 Task: Create a calendar event titled 'meeting' on May 19, 2023, from 11 AM to 12 PM.
Action: Mouse moved to (459, 753)
Screenshot: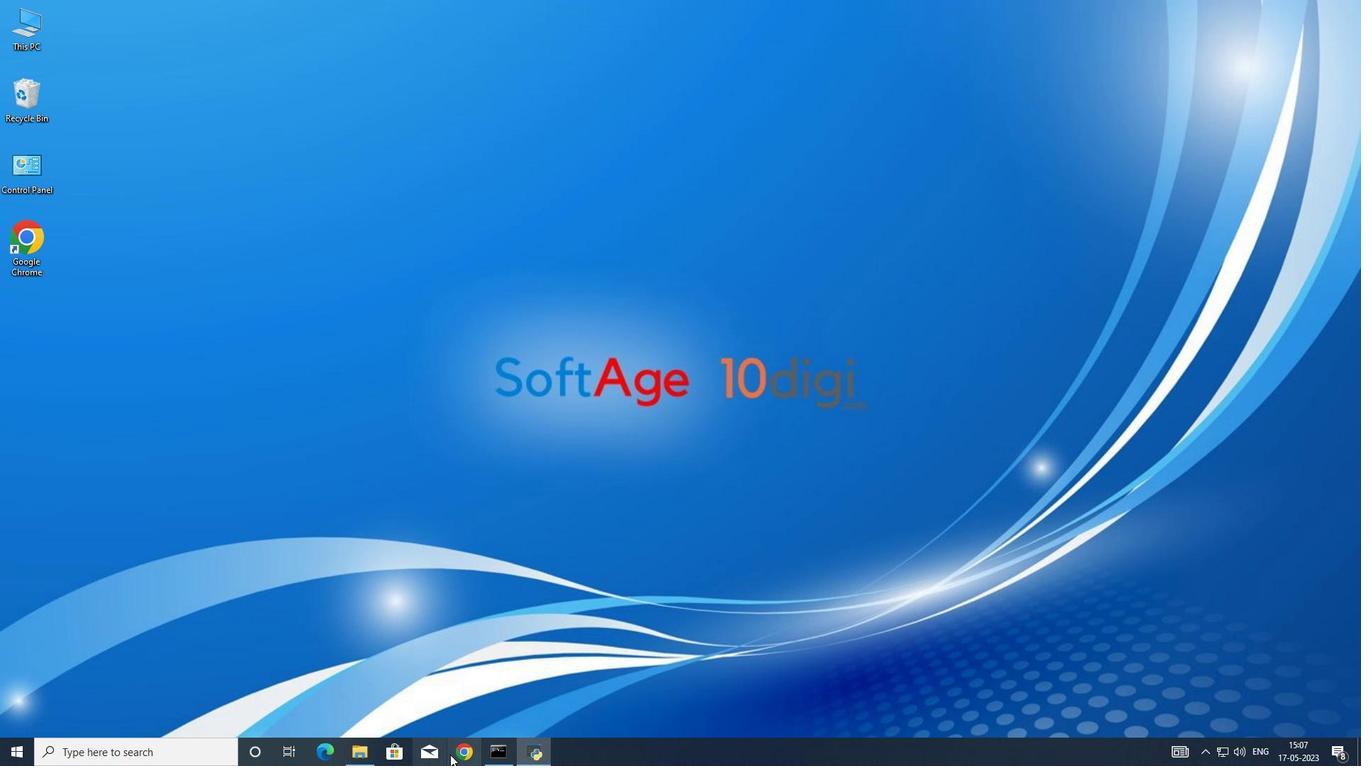 
Action: Mouse pressed left at (459, 753)
Screenshot: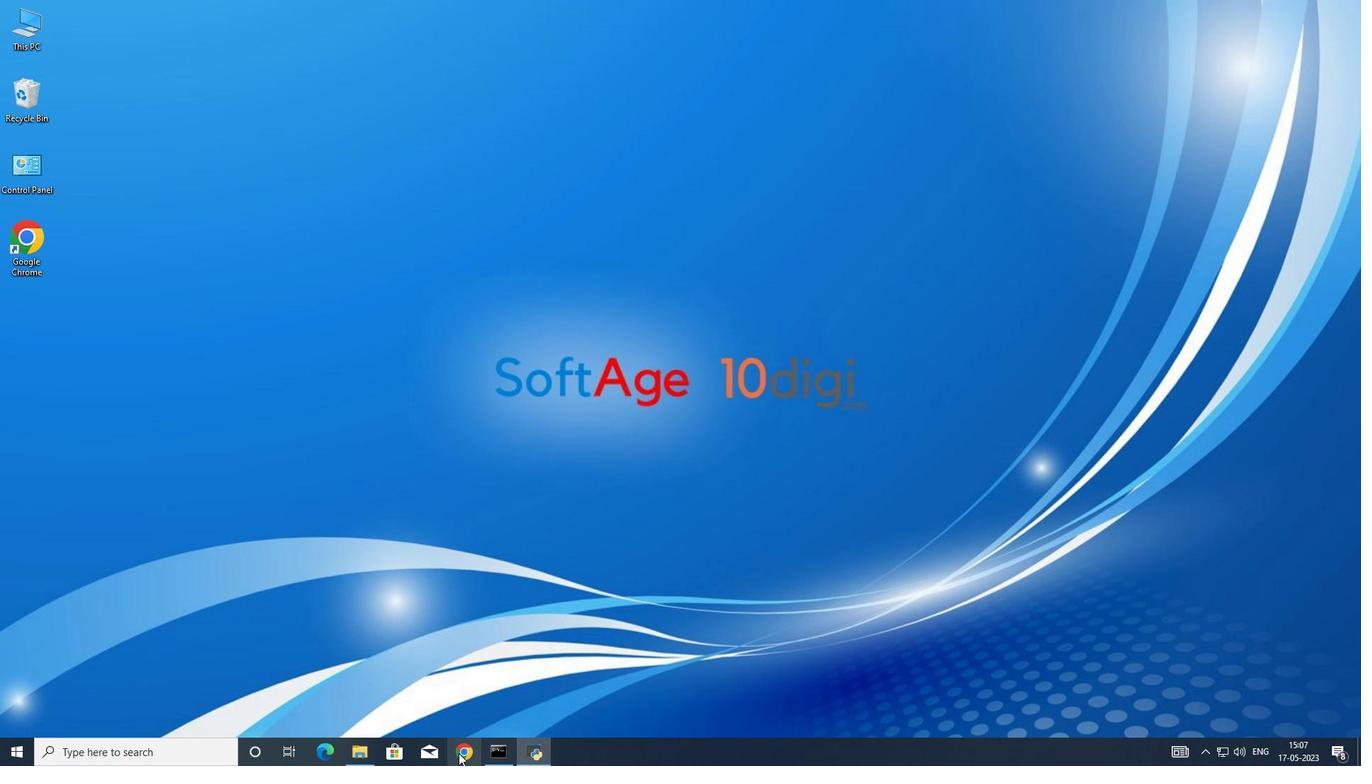 
Action: Mouse moved to (1301, 95)
Screenshot: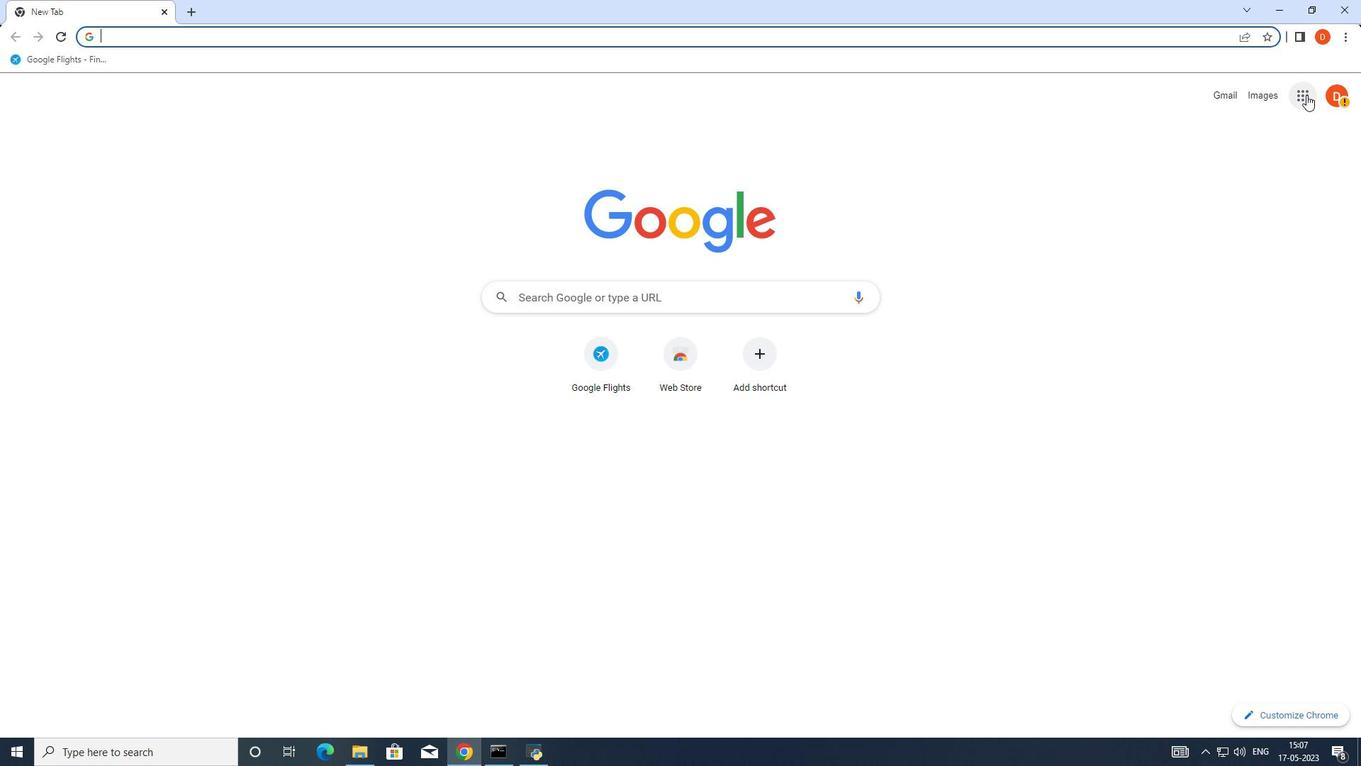 
Action: Mouse pressed left at (1301, 95)
Screenshot: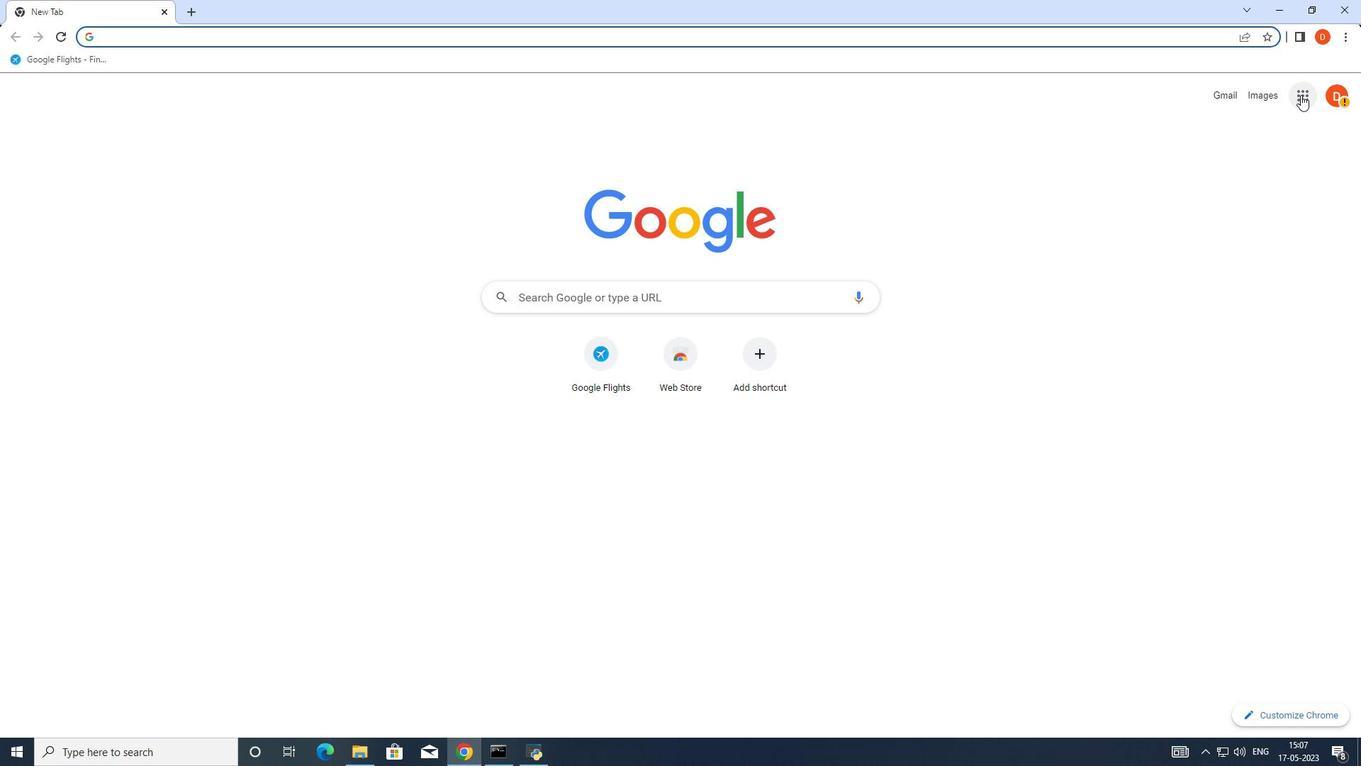 
Action: Mouse moved to (1322, 354)
Screenshot: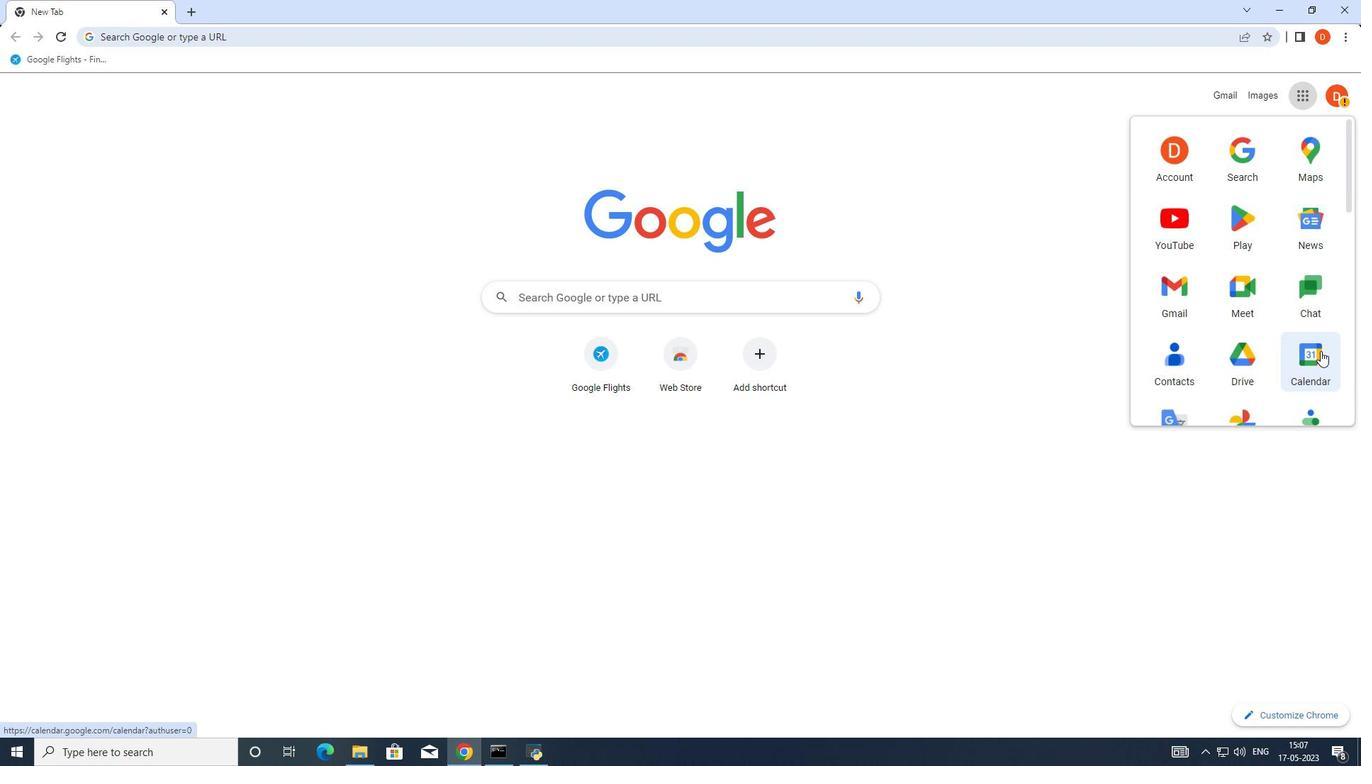 
Action: Mouse pressed left at (1322, 354)
Screenshot: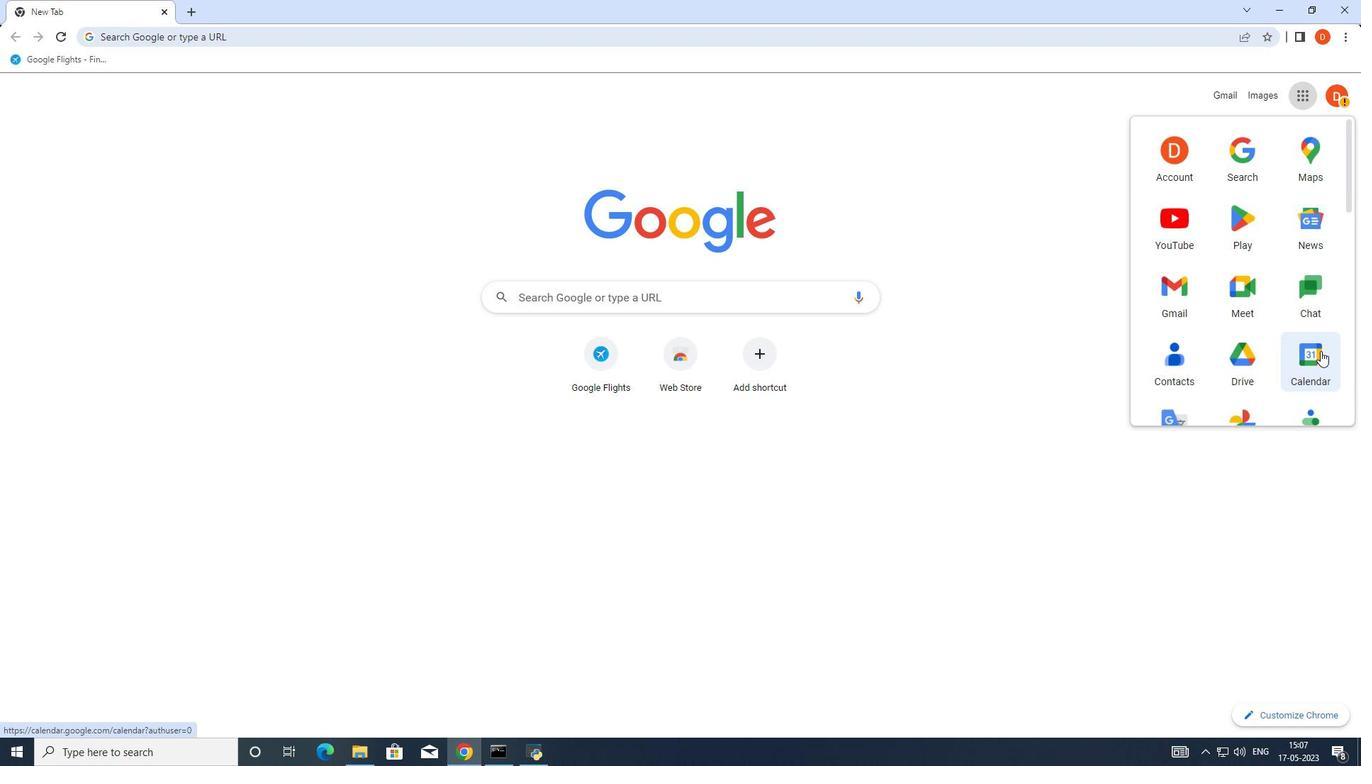 
Action: Mouse moved to (29, 447)
Screenshot: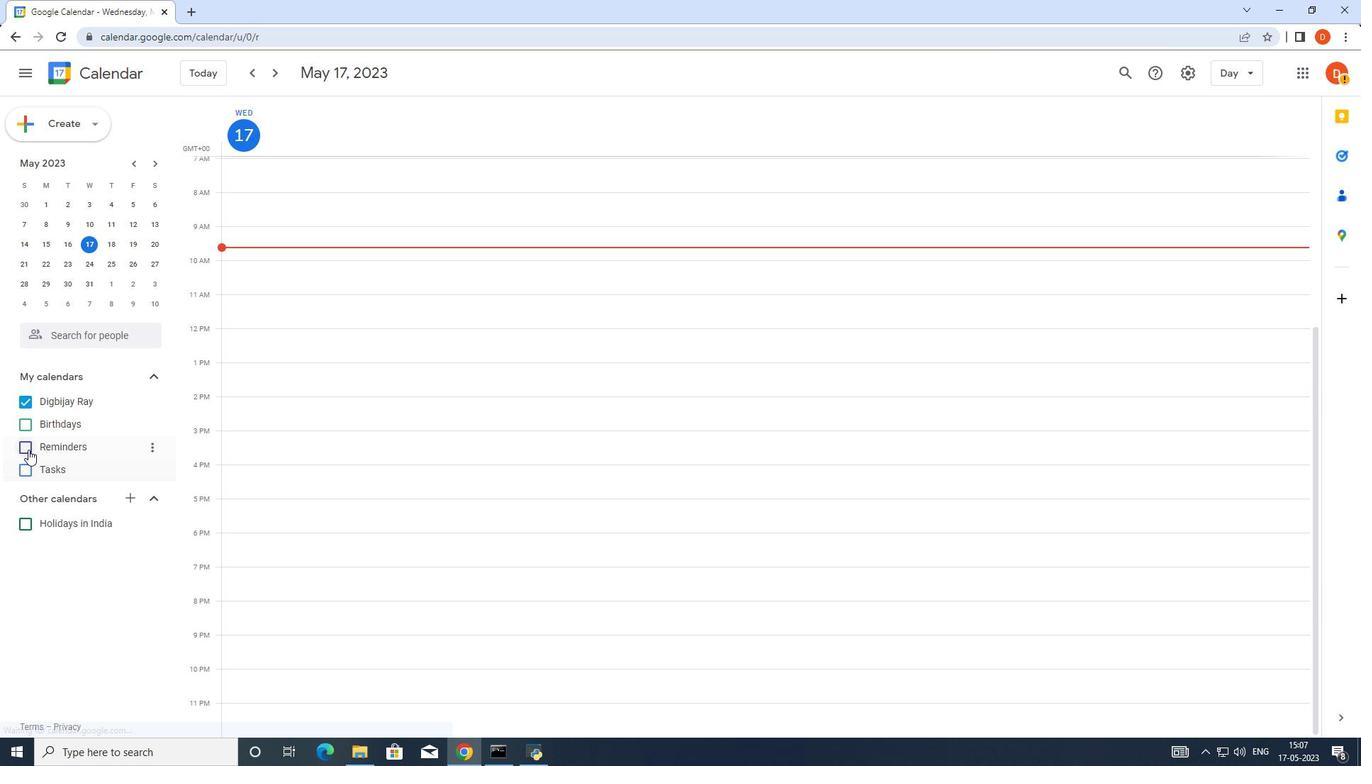 
Action: Mouse pressed left at (29, 447)
Screenshot: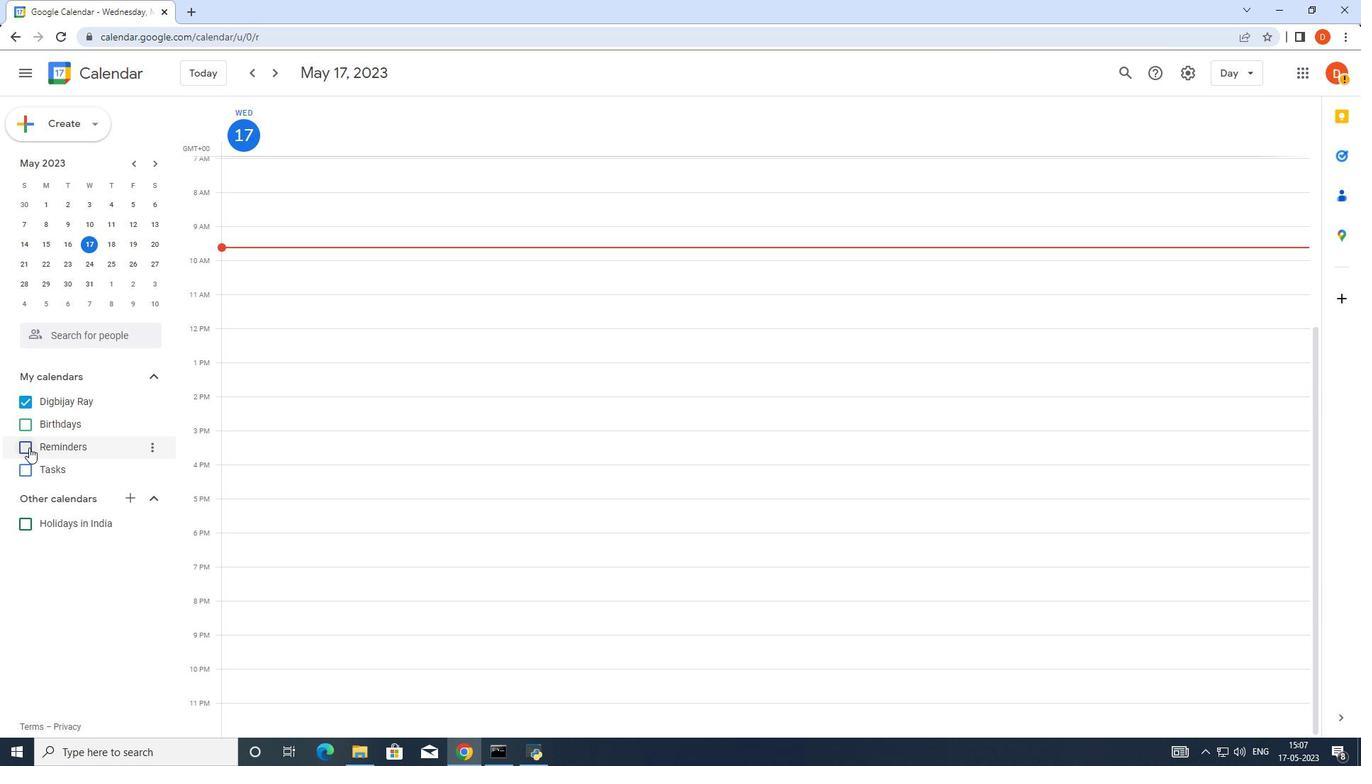 
Action: Mouse moved to (135, 248)
Screenshot: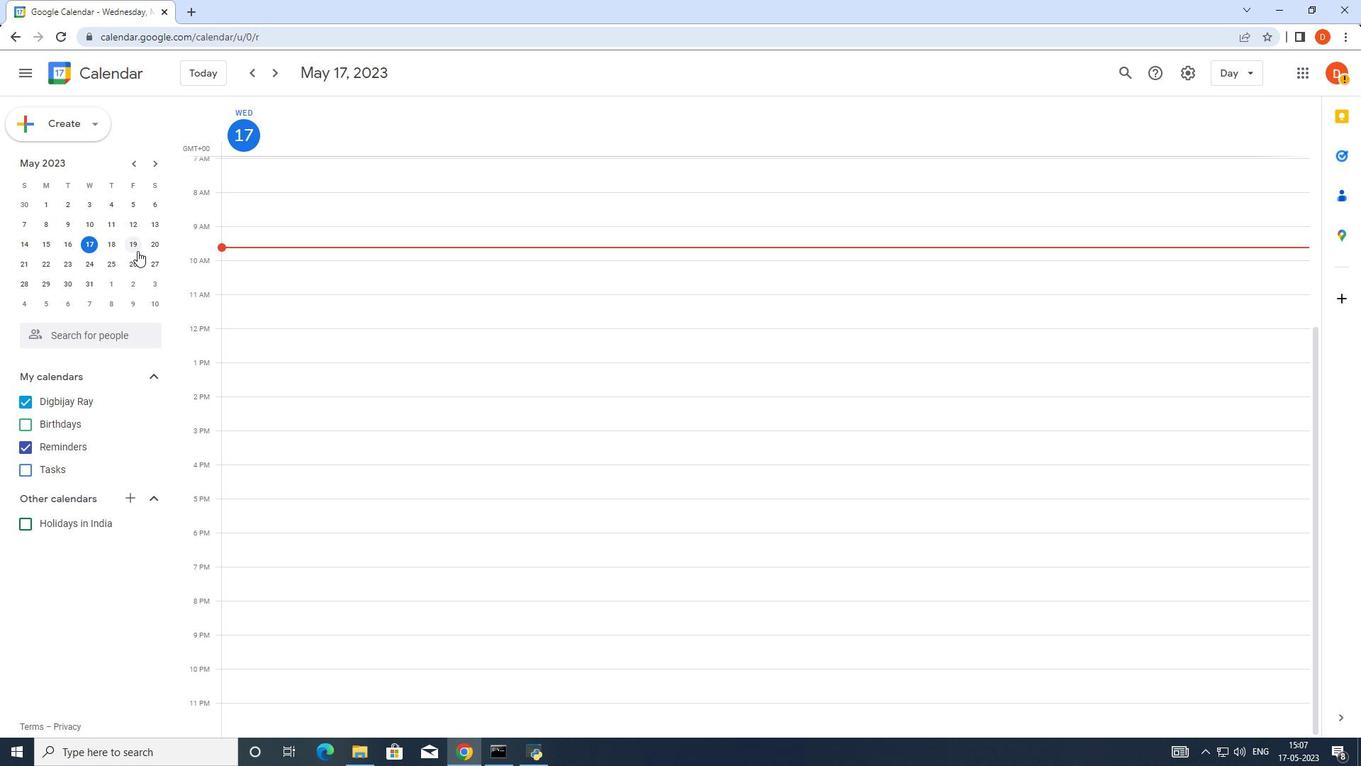 
Action: Mouse pressed left at (135, 248)
Screenshot: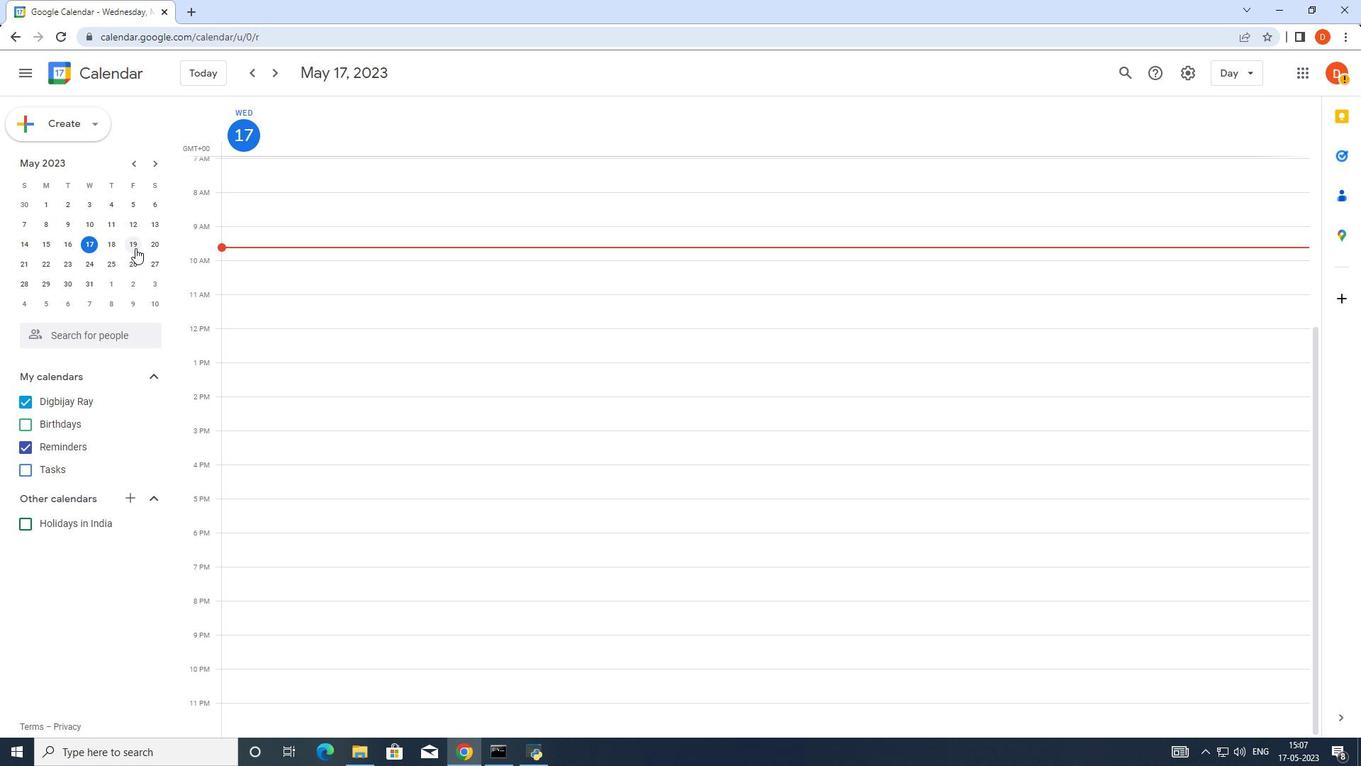 
Action: Mouse moved to (209, 295)
Screenshot: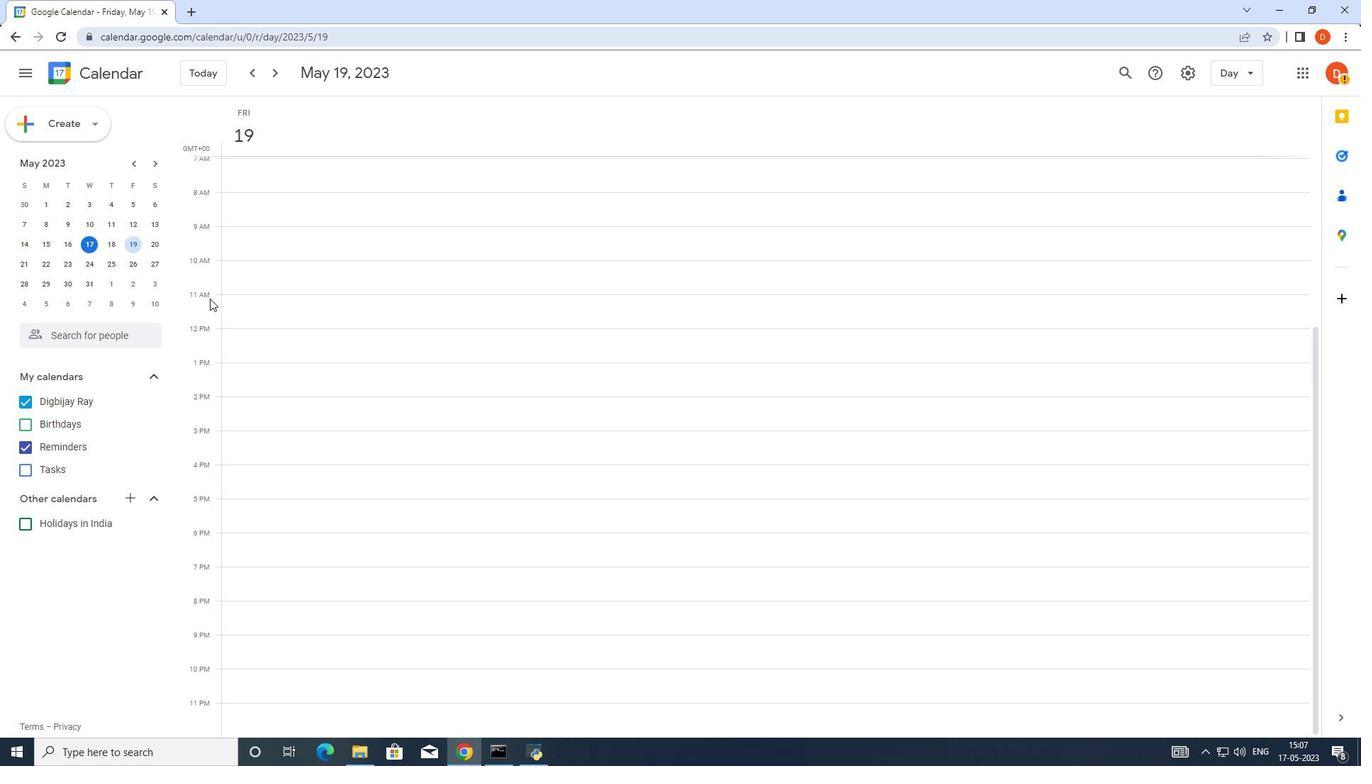 
Action: Mouse pressed left at (209, 295)
Screenshot: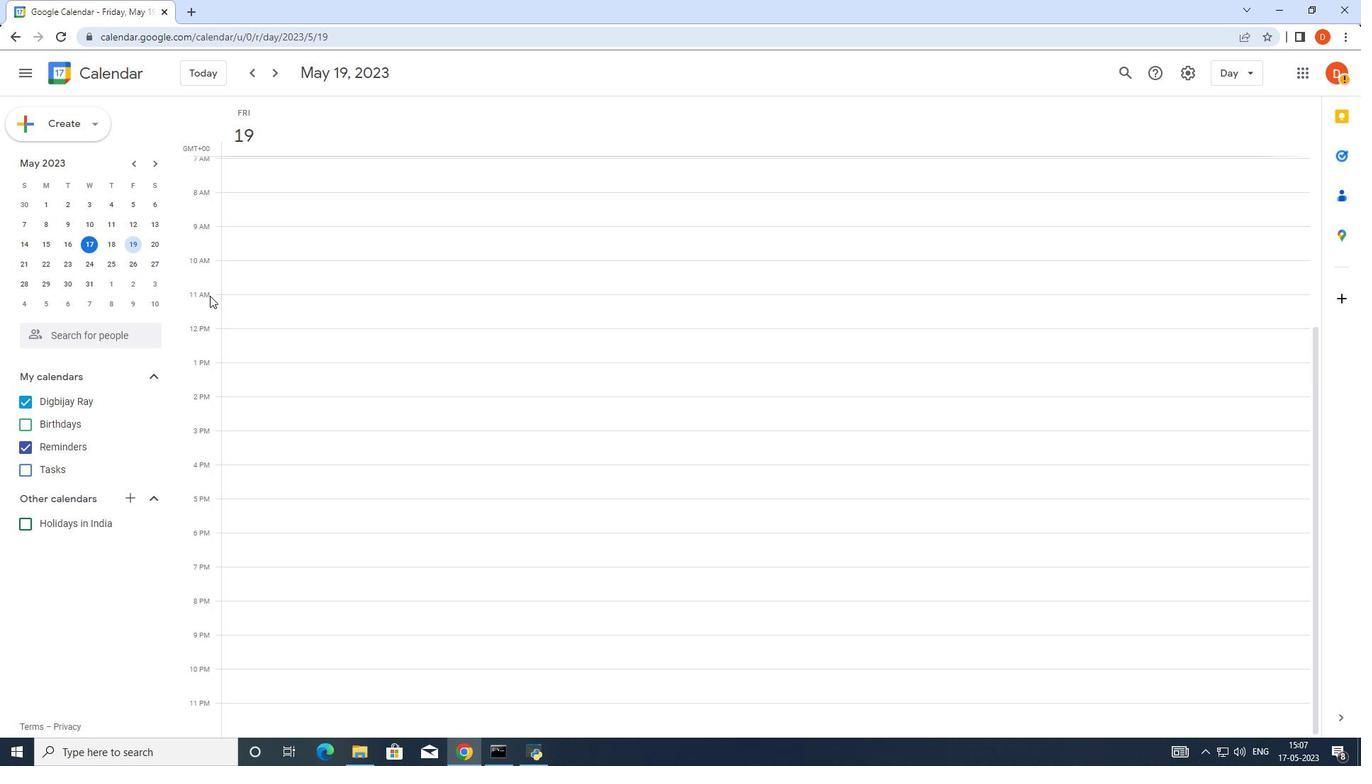 
Action: Mouse moved to (714, 248)
Screenshot: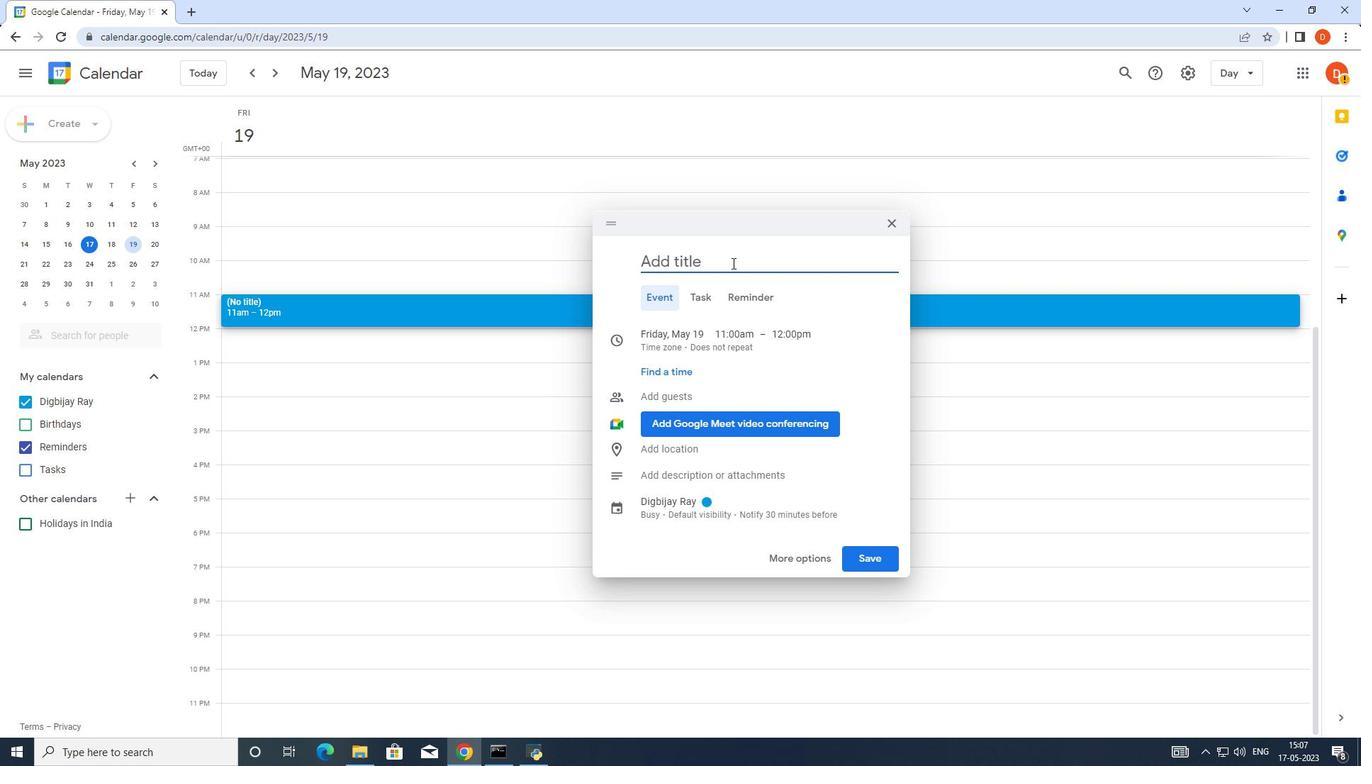 
Action: Key pressed meeting
Screenshot: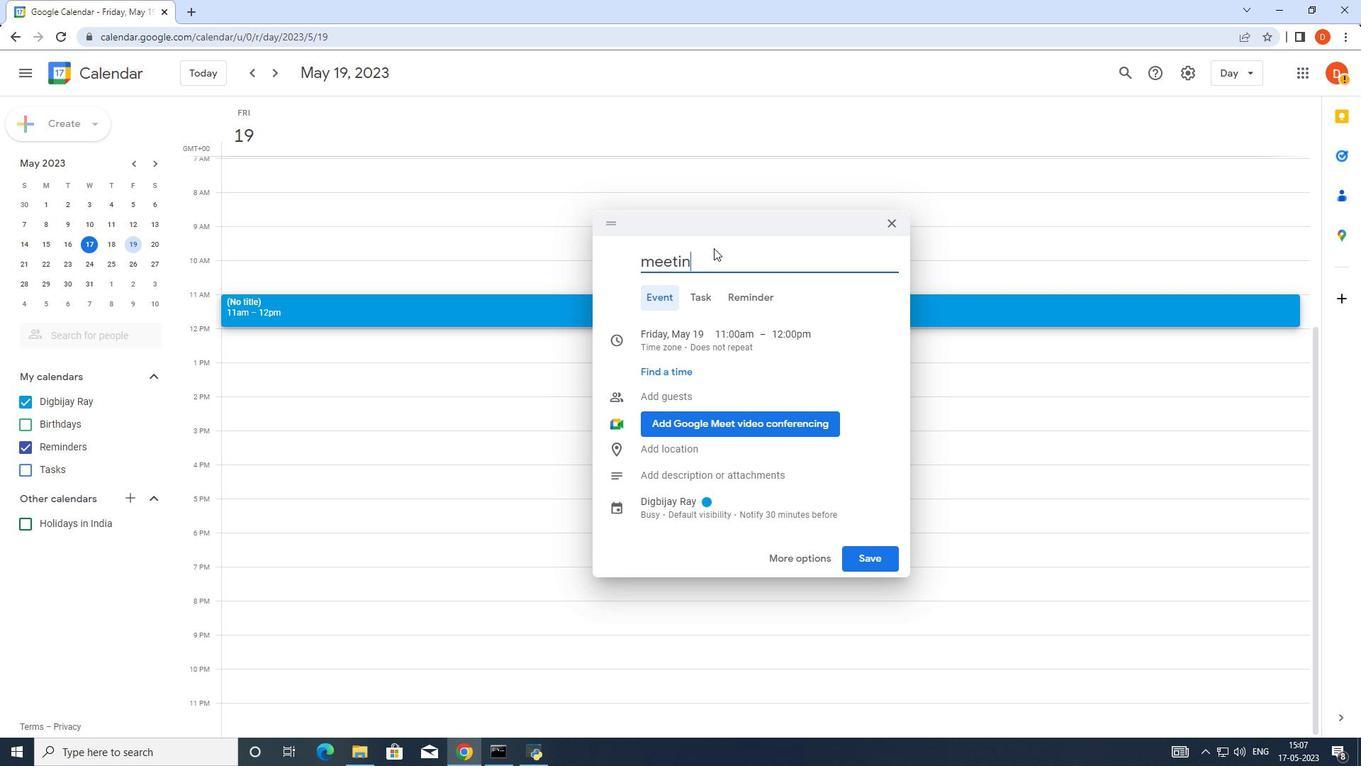 
Action: Mouse moved to (863, 566)
Screenshot: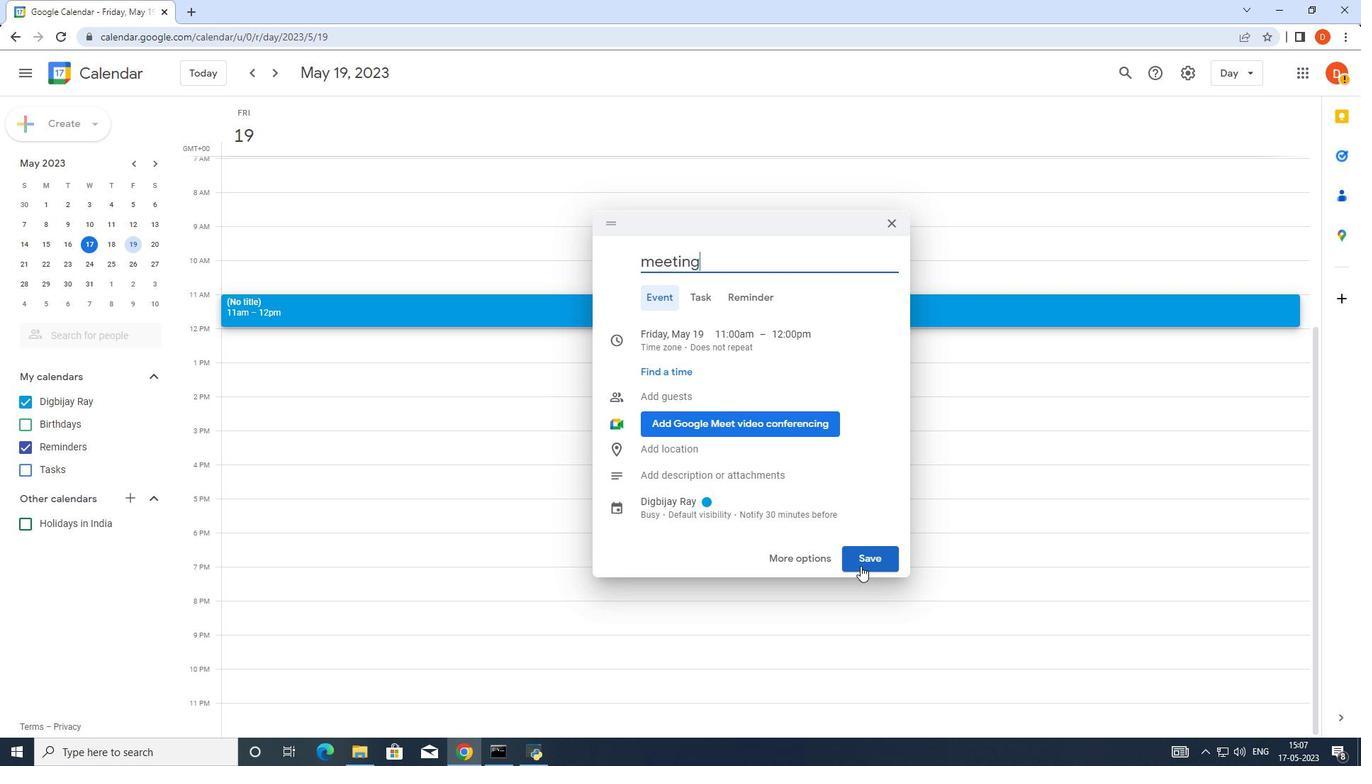 
Action: Mouse pressed left at (863, 566)
Screenshot: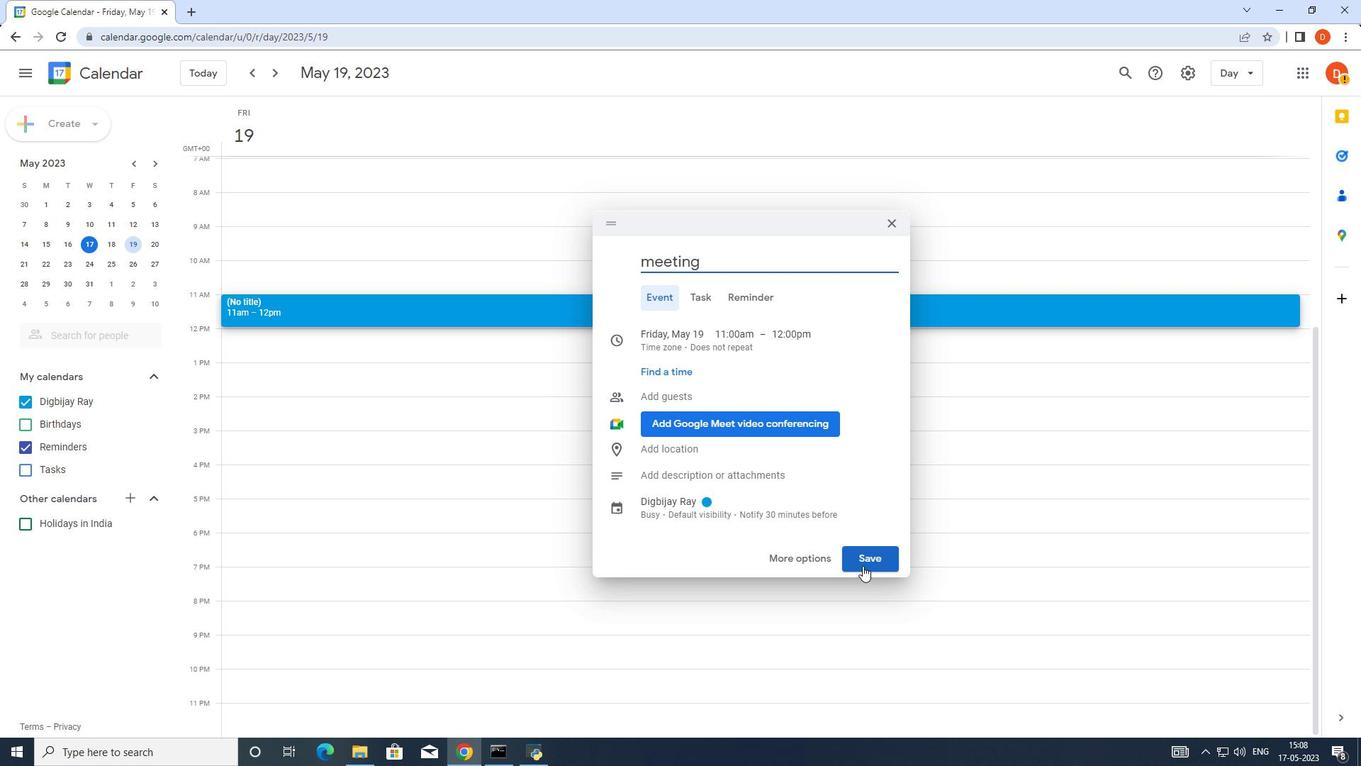 
Action: Mouse moved to (390, 396)
Screenshot: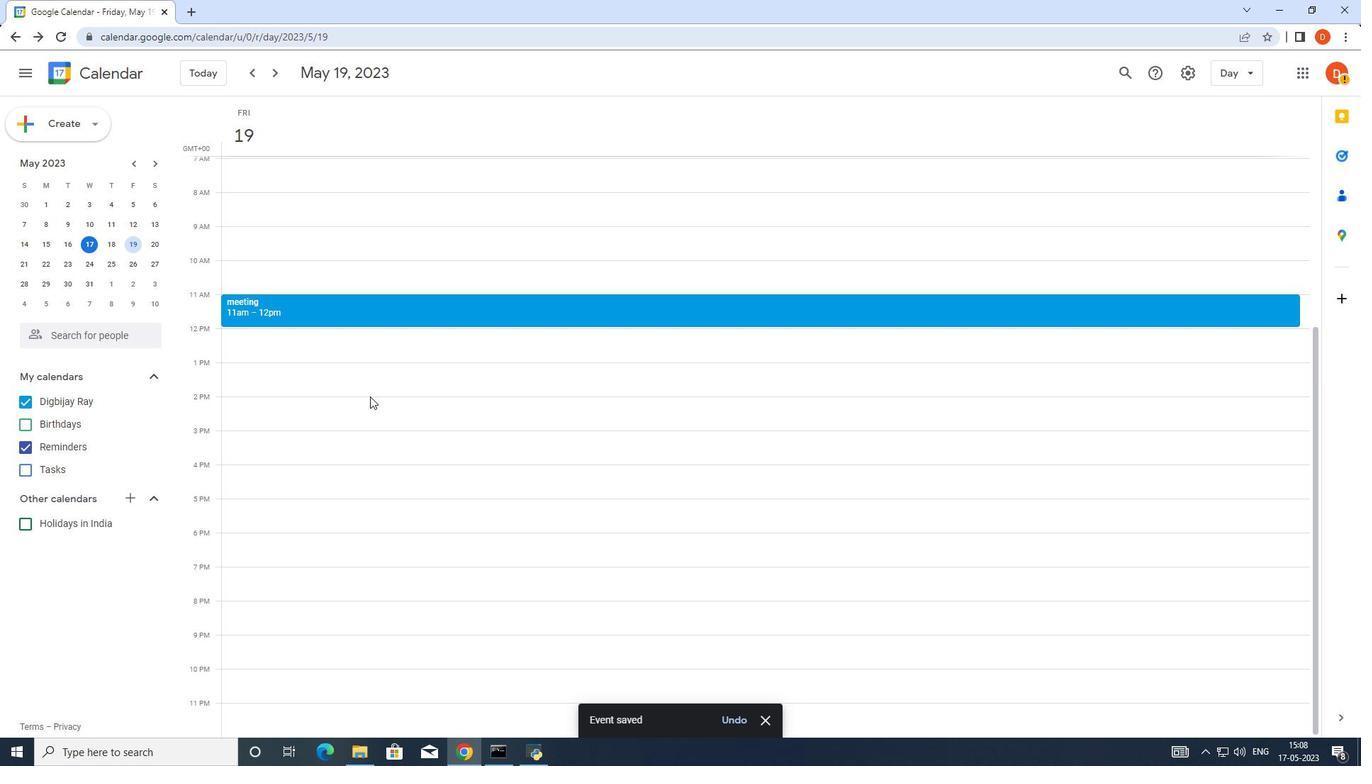 
